Task: Make in the project AgileEagle a sprint 'Data Cleansing Sprint'. Create in the project AgileEagle a sprint 'Data Cleansing Sprint'. Add in the project AgileEagle a sprint 'Data Cleansing Sprint'
Action: Mouse moved to (232, 63)
Screenshot: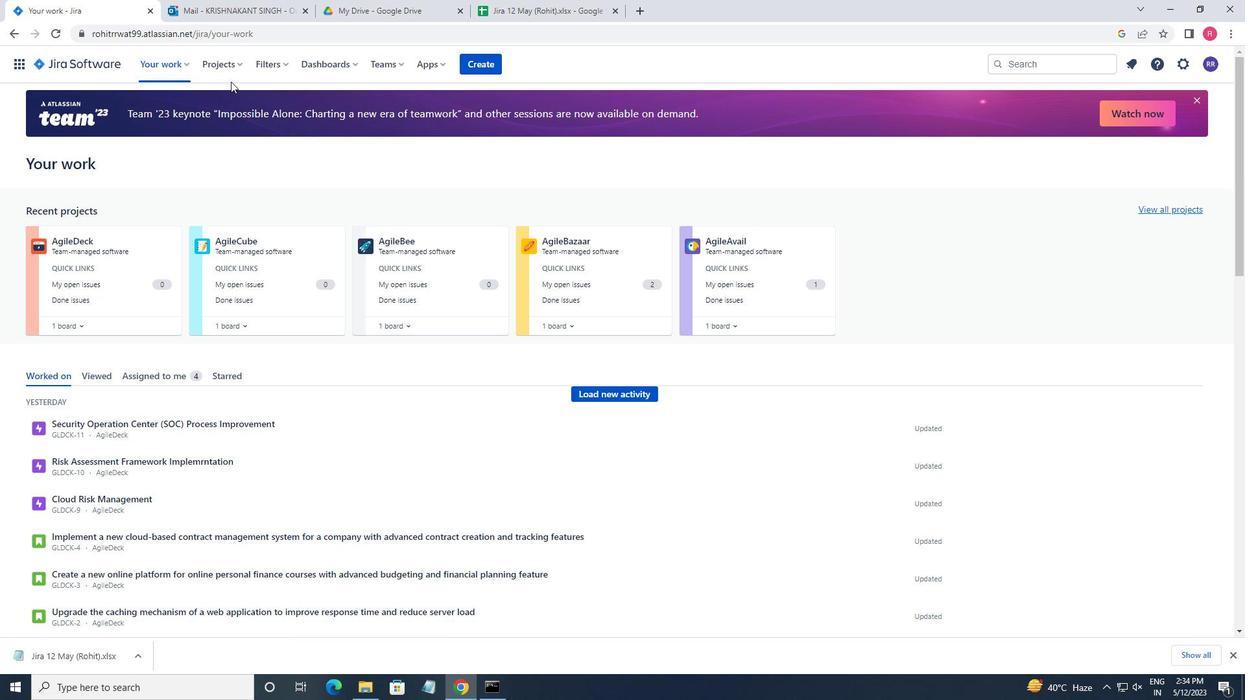 
Action: Mouse pressed left at (232, 63)
Screenshot: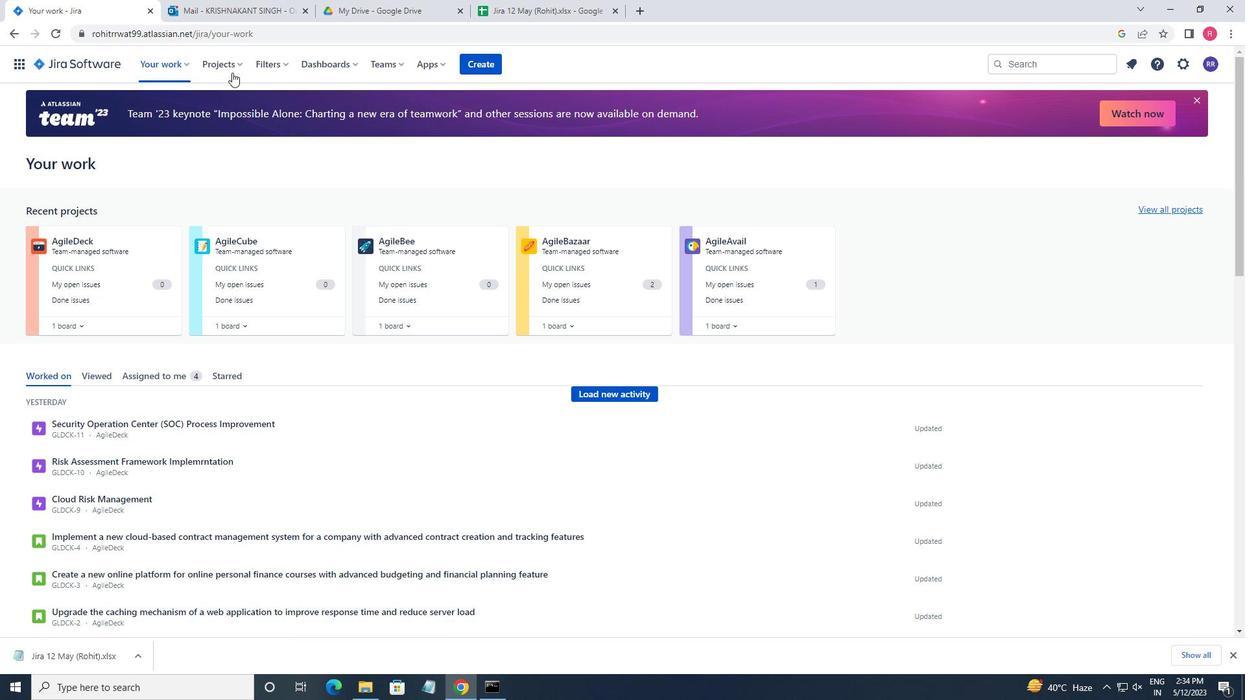 
Action: Mouse moved to (258, 129)
Screenshot: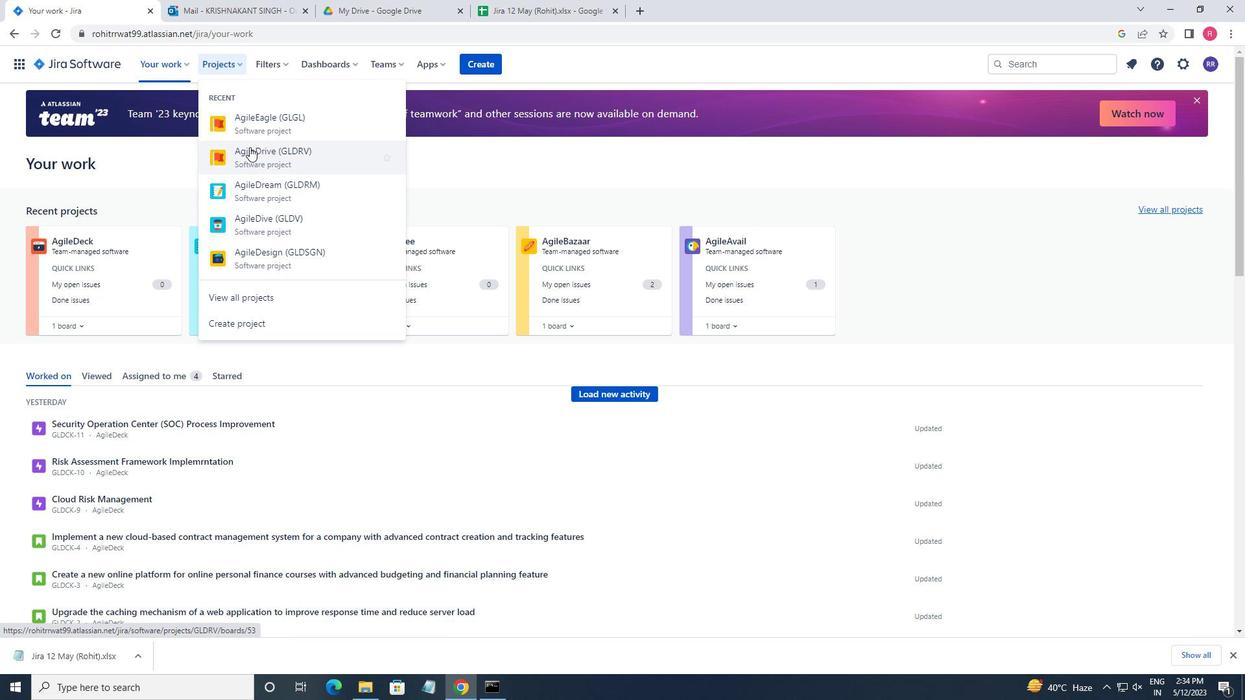 
Action: Mouse pressed left at (258, 129)
Screenshot: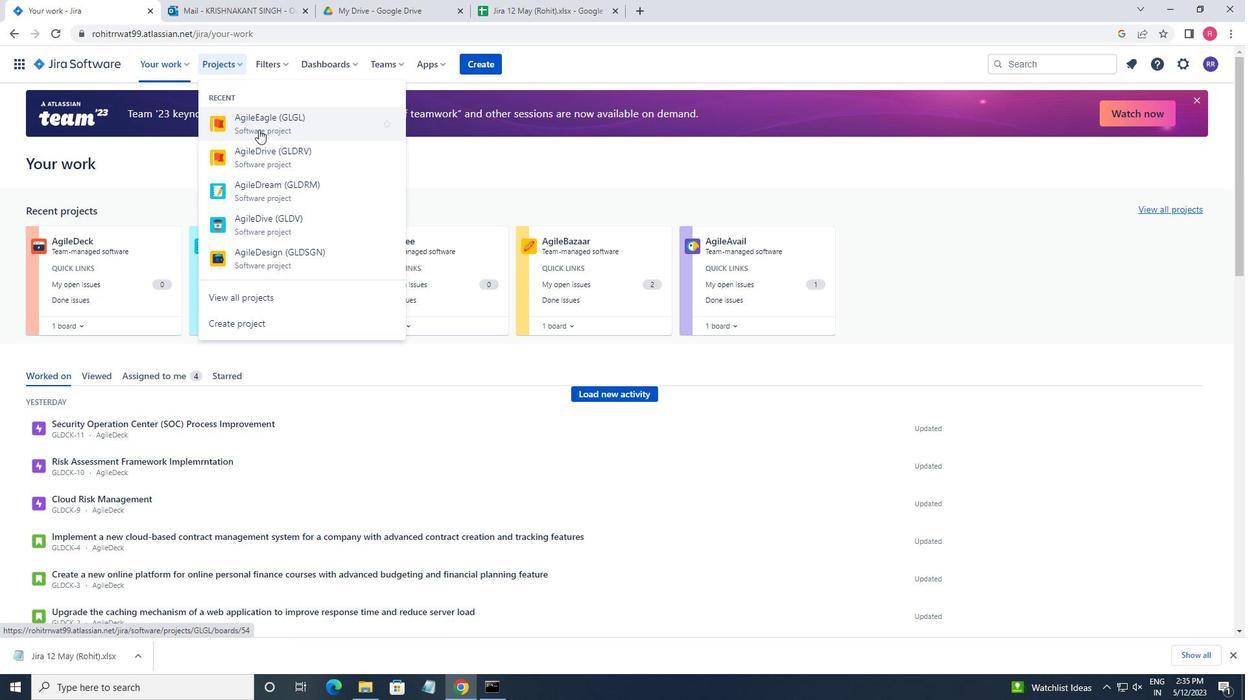 
Action: Mouse moved to (100, 201)
Screenshot: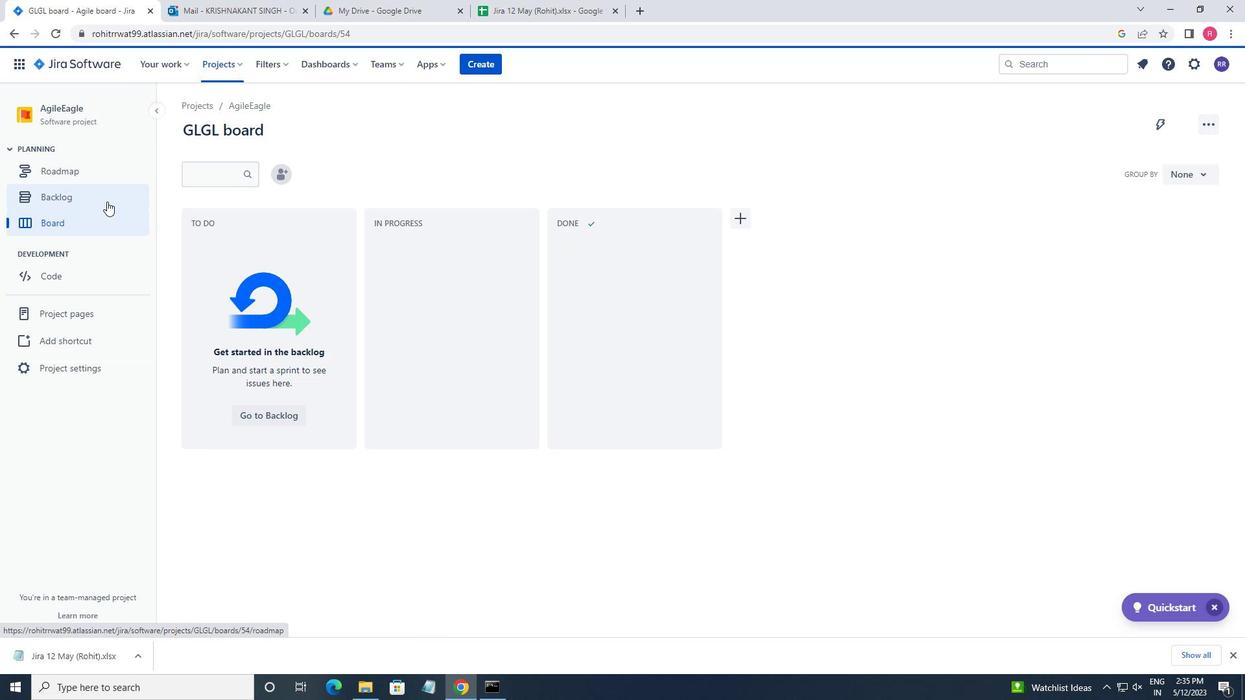 
Action: Mouse pressed left at (100, 201)
Screenshot: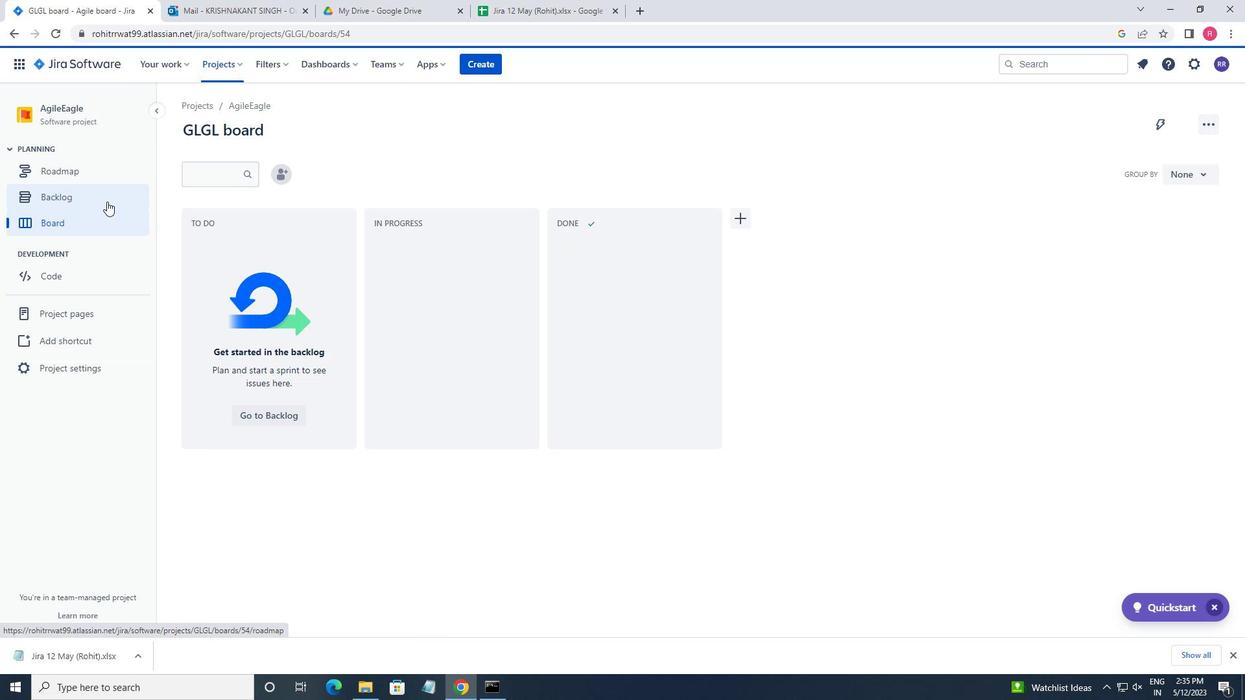 
Action: Mouse moved to (1164, 199)
Screenshot: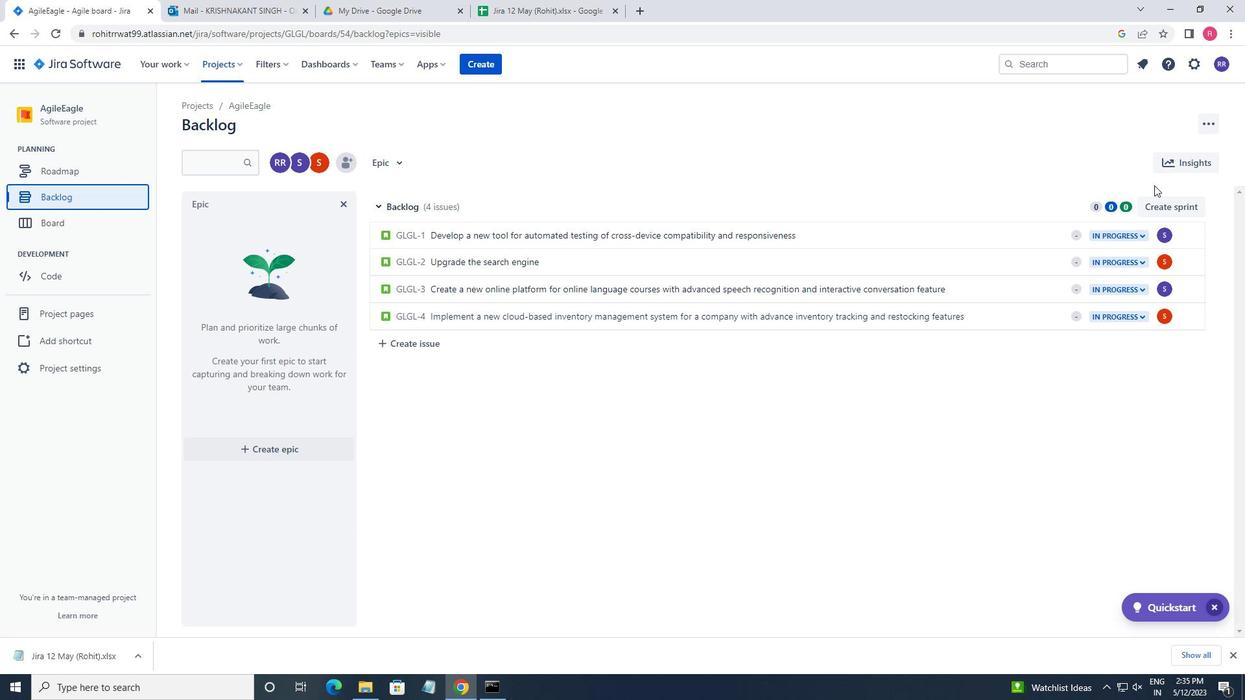 
Action: Mouse pressed left at (1164, 199)
Screenshot: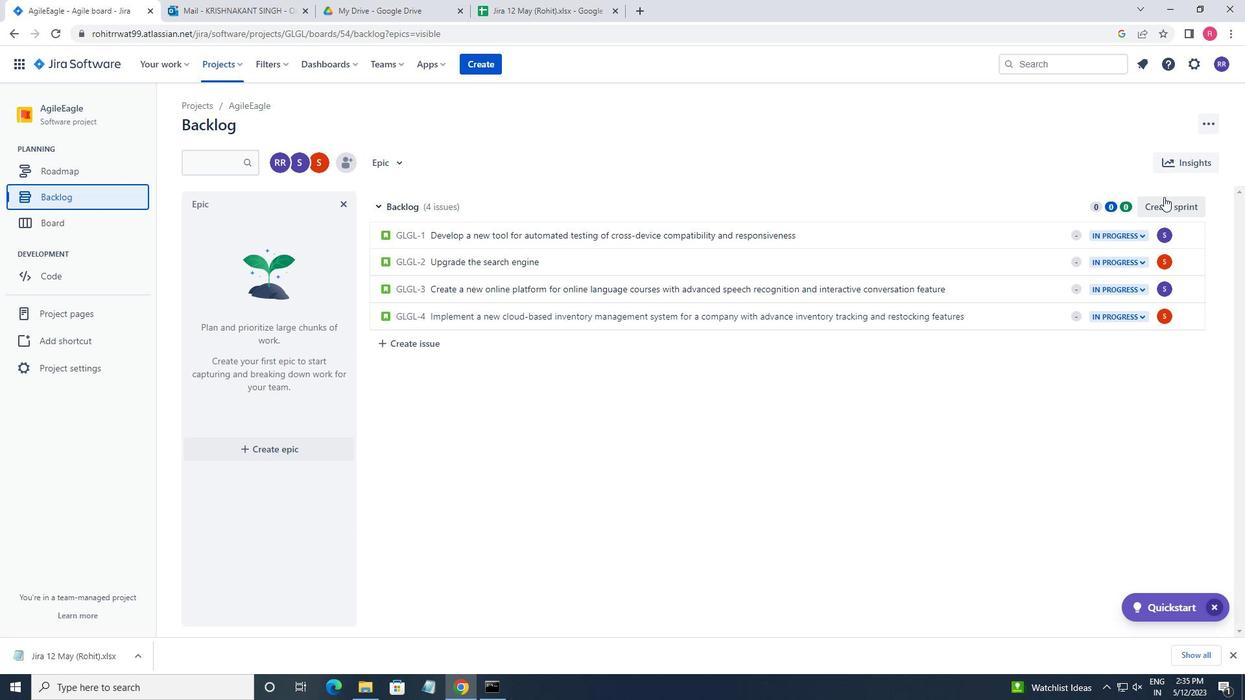 
Action: Mouse moved to (452, 205)
Screenshot: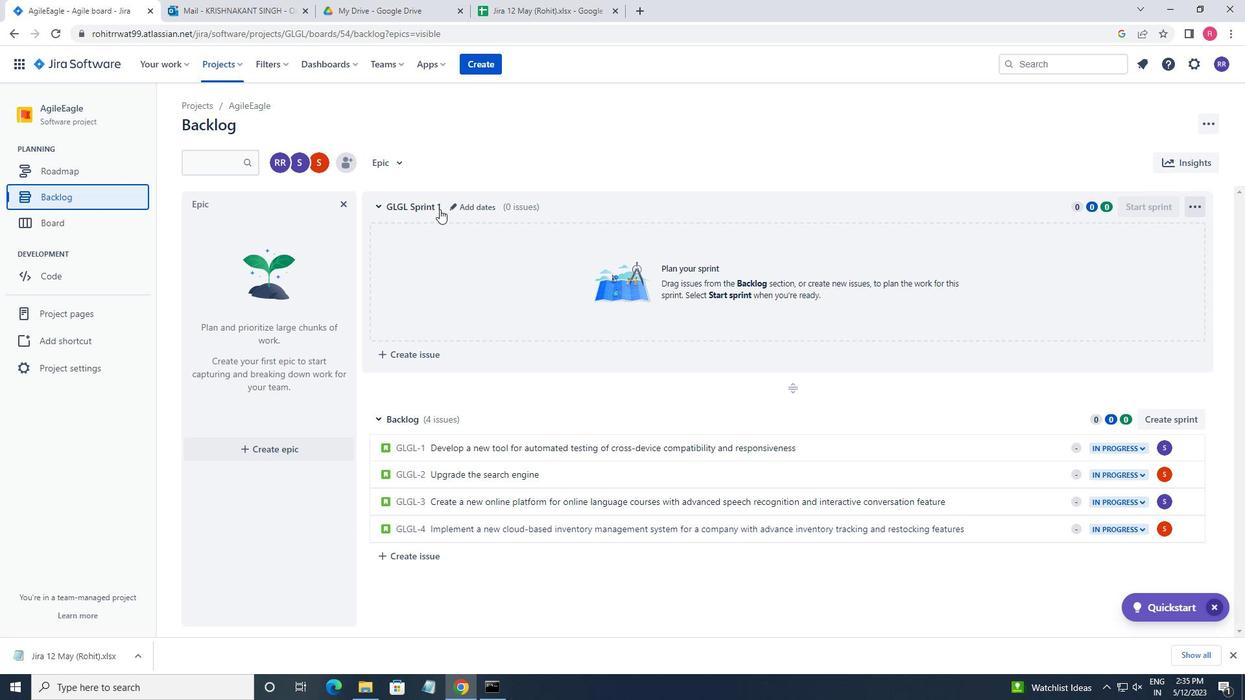 
Action: Mouse pressed left at (452, 205)
Screenshot: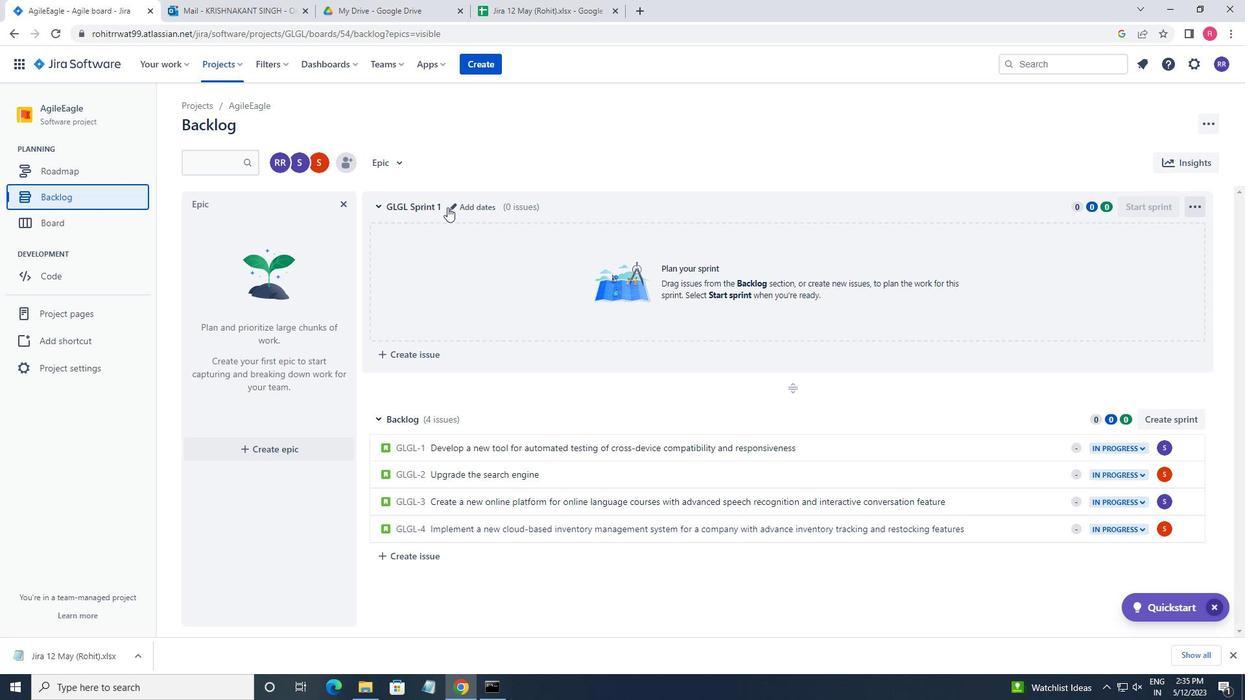 
Action: Key pressed <Key.backspace><Key.backspace><Key.backspace><Key.backspace><Key.backspace><Key.backspace><Key.backspace><Key.backspace><Key.backspace><Key.backspace><Key.backspace><Key.backspace><Key.backspace><Key.backspace><Key.backspace><Key.backspace><Key.backspace><Key.backspace><Key.backspace><Key.backspace><Key.backspace><Key.backspace><Key.backspace><Key.backspace><Key.backspace><Key.backspace><Key.backspace><Key.backspace><Key.backspace><Key.backspace><Key.shift>DATA<Key.space><Key.space><Key.shift><Key.shift>CLEANSING<Key.space><Key.shift>SPRINT<Key.space>
Screenshot: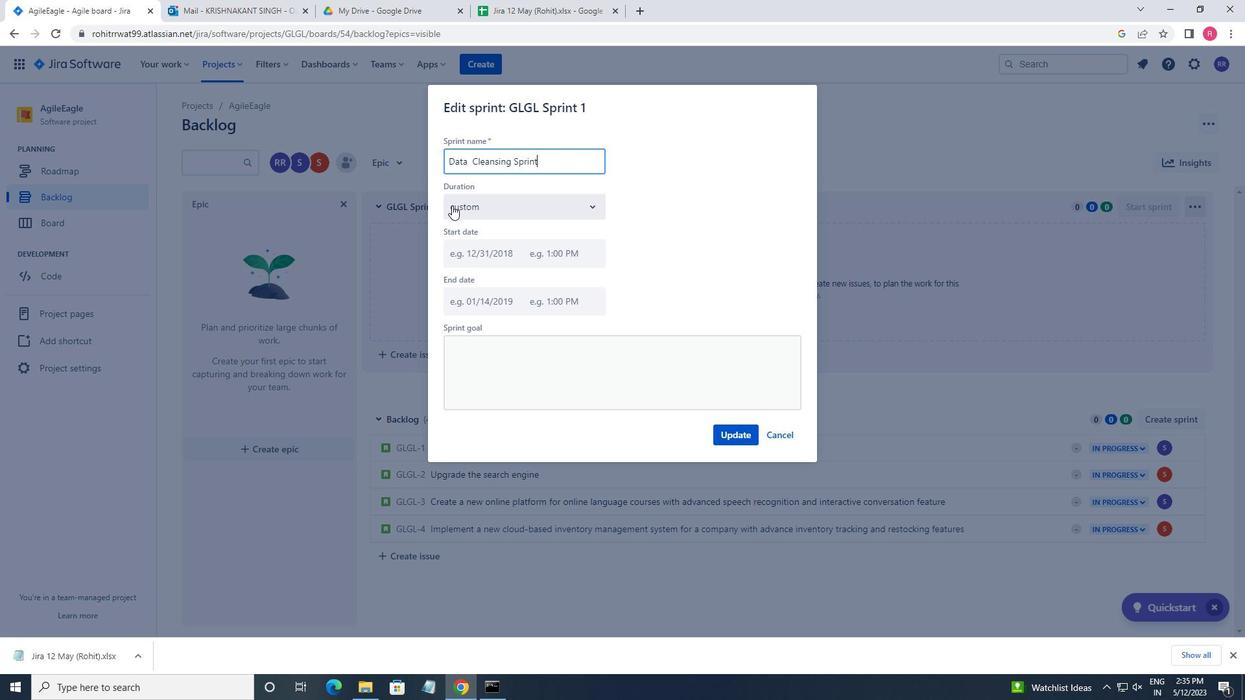 
Action: Mouse moved to (731, 432)
Screenshot: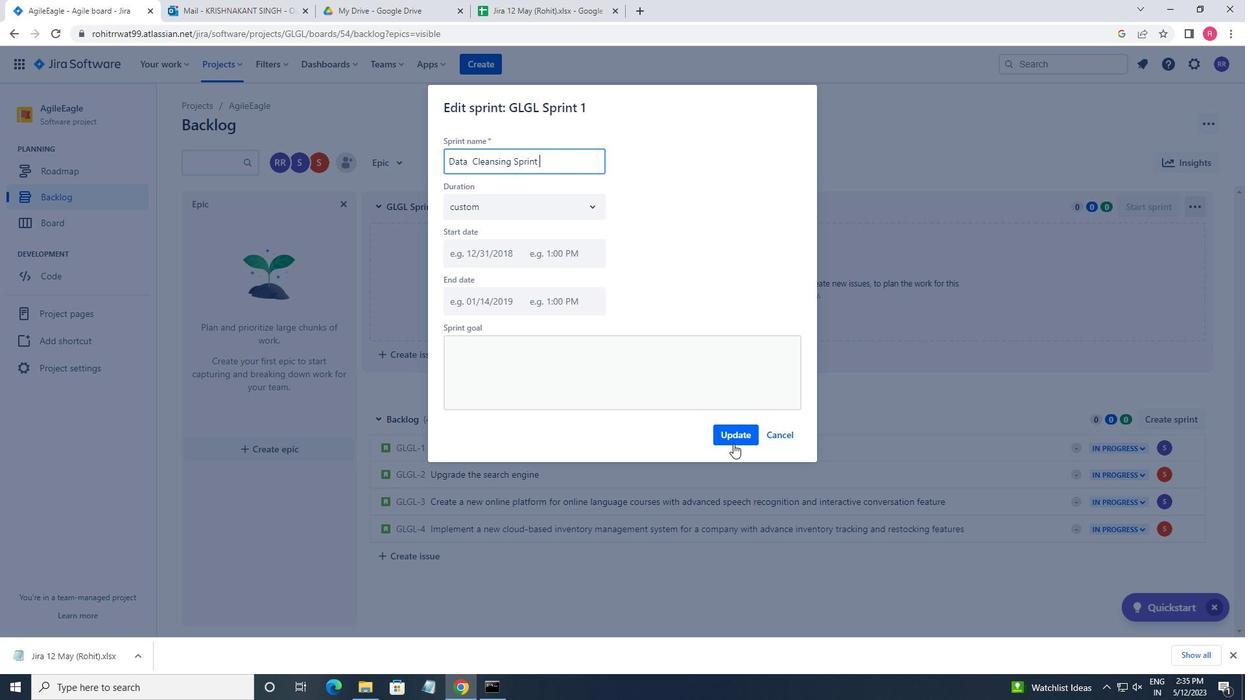 
Action: Mouse pressed left at (731, 432)
Screenshot: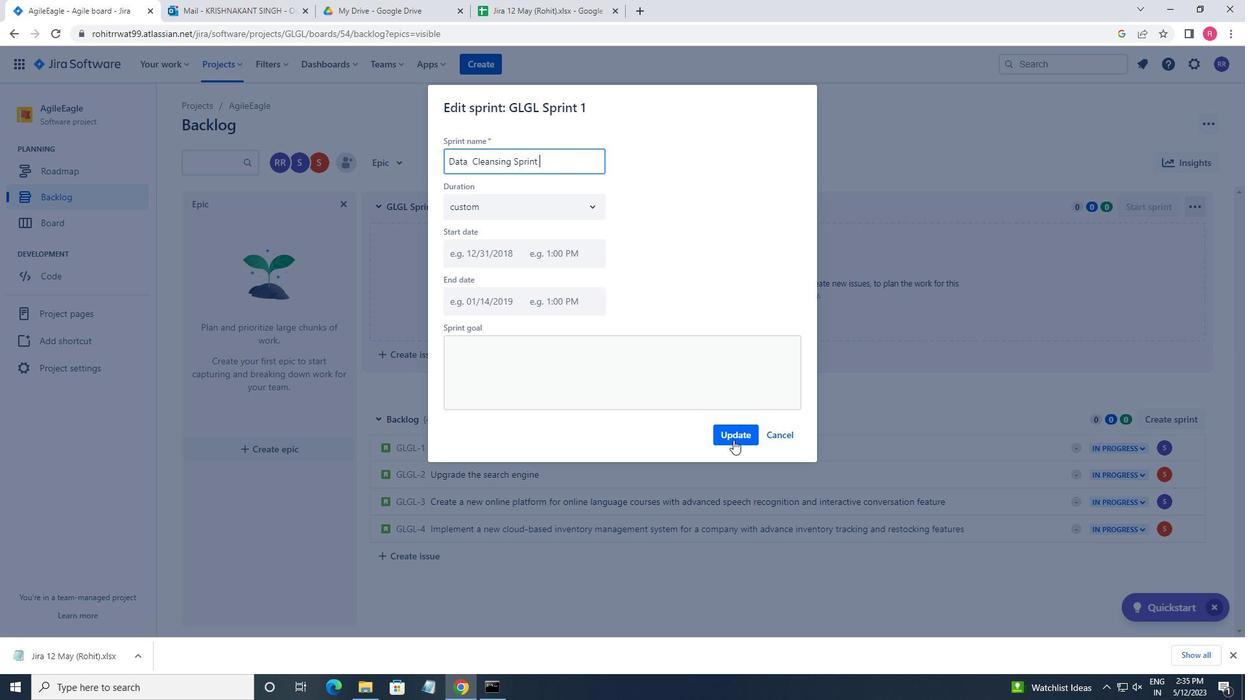 
Action: Mouse moved to (1175, 415)
Screenshot: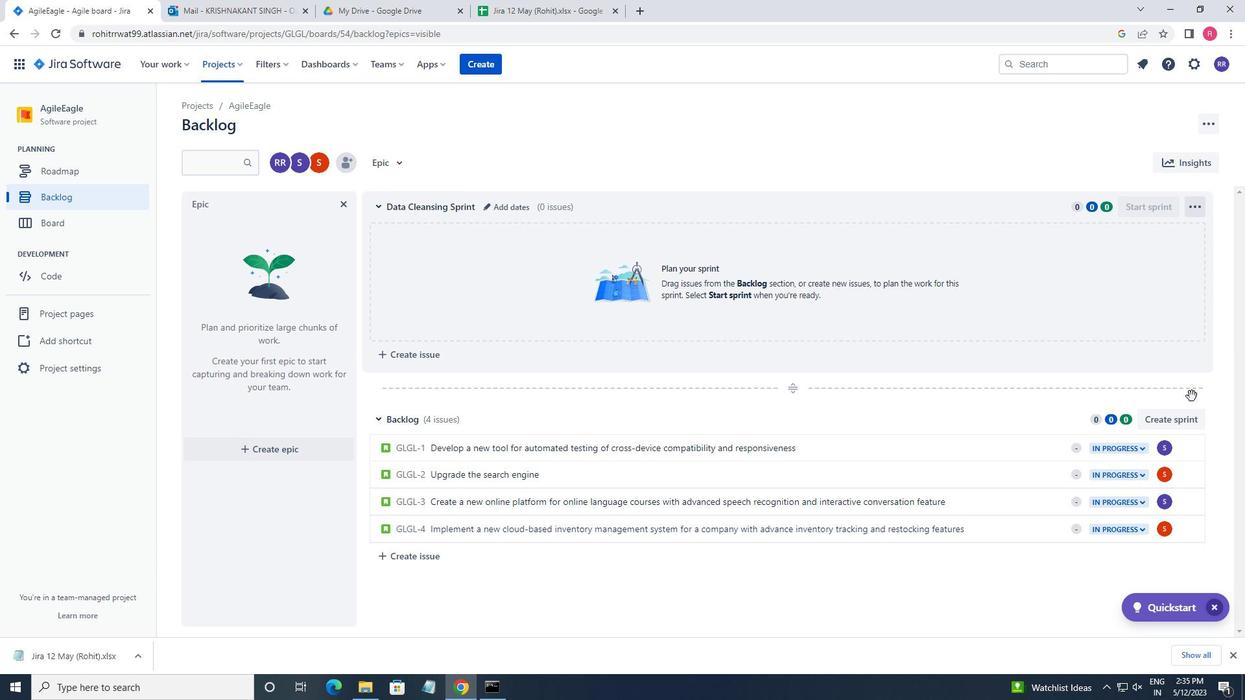 
Action: Mouse pressed left at (1175, 415)
Screenshot: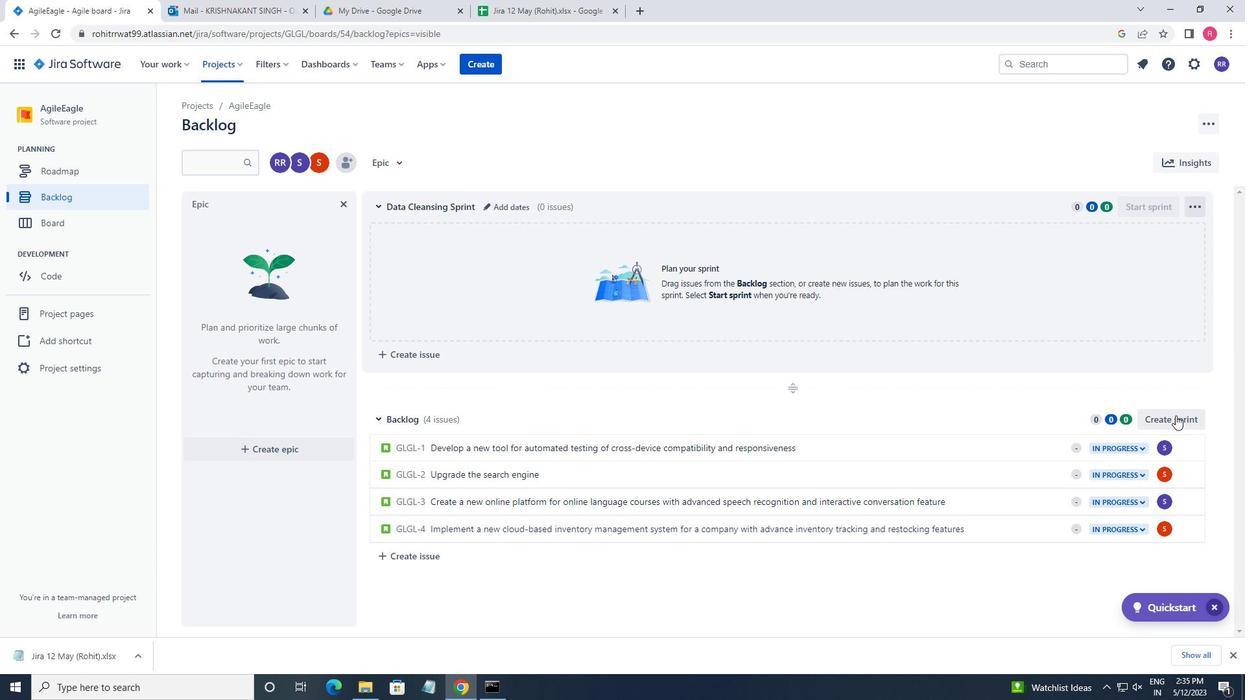
Action: Mouse moved to (492, 431)
Screenshot: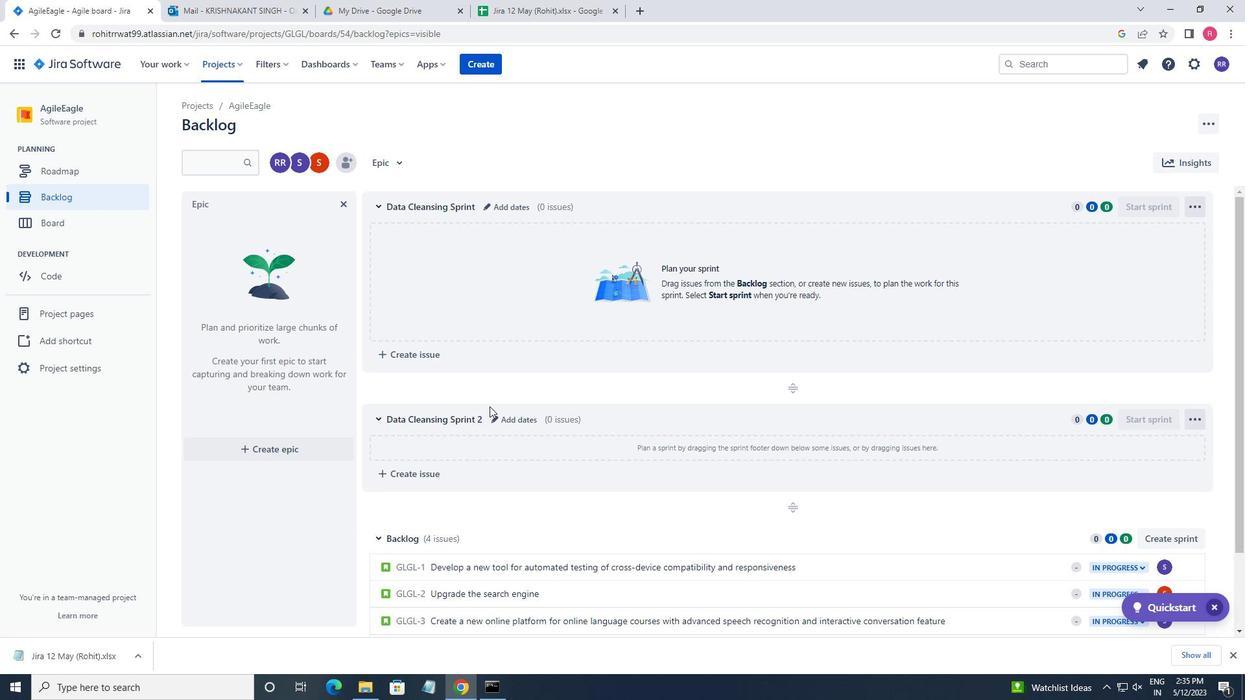 
Action: Mouse pressed left at (492, 431)
Screenshot: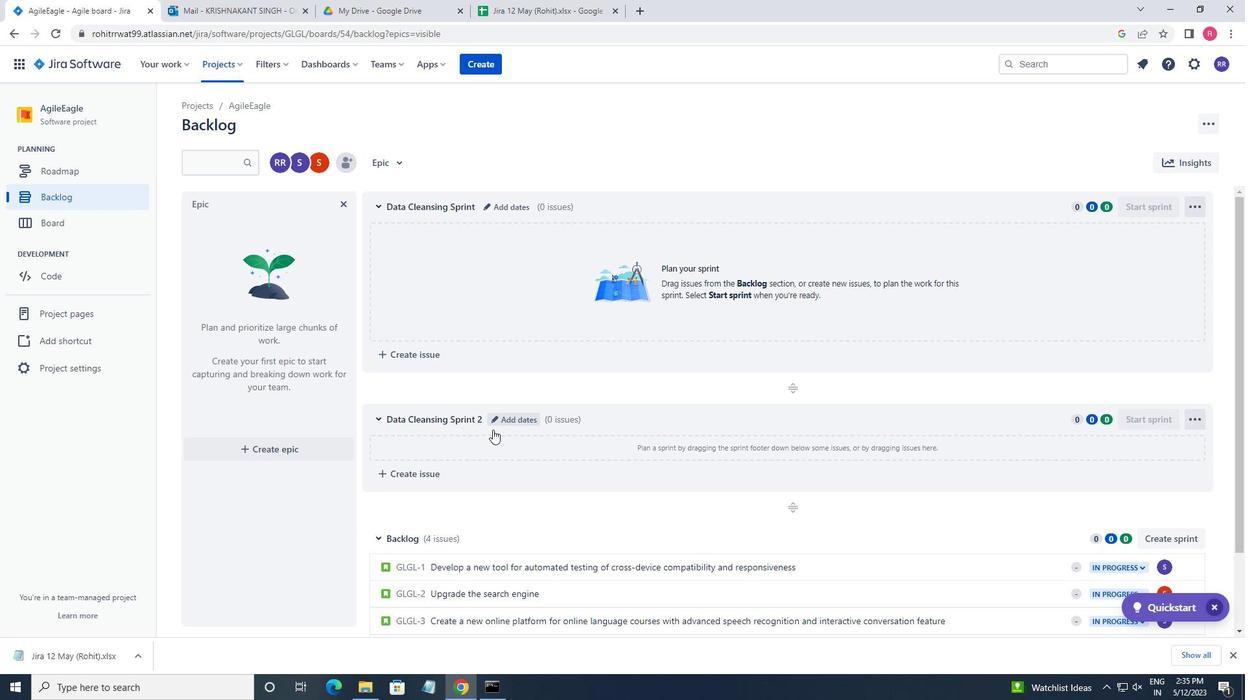 
Action: Mouse moved to (492, 422)
Screenshot: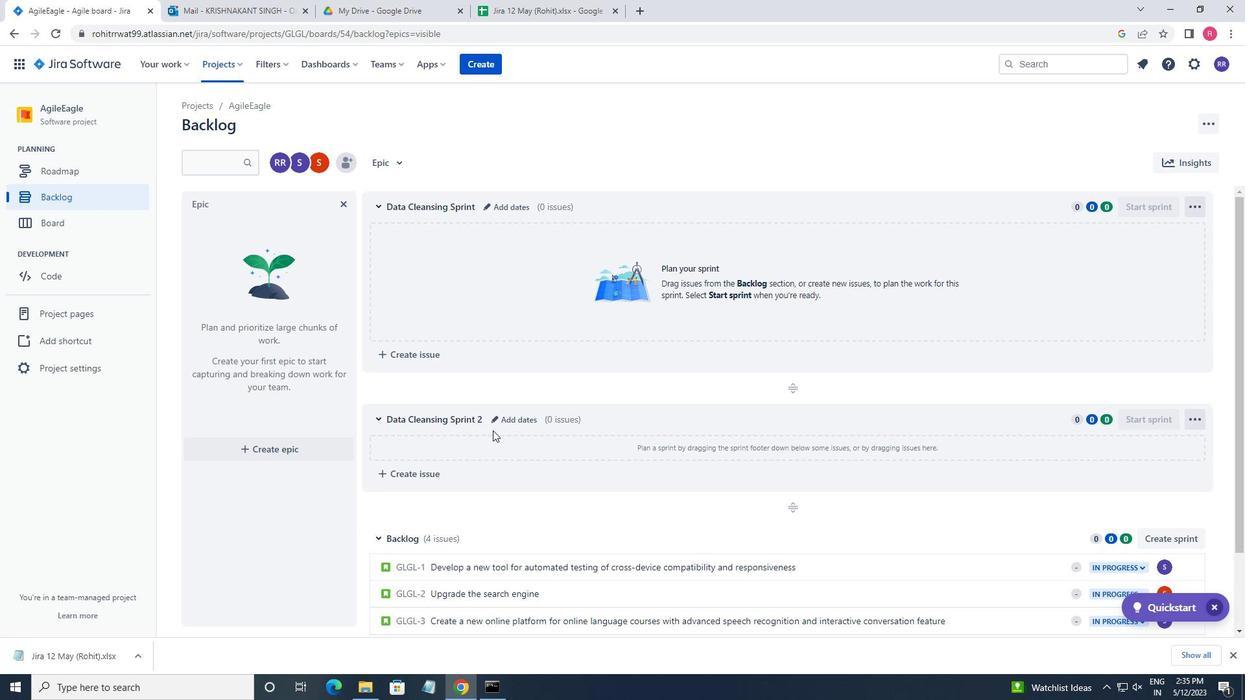 
Action: Mouse pressed left at (492, 422)
Screenshot: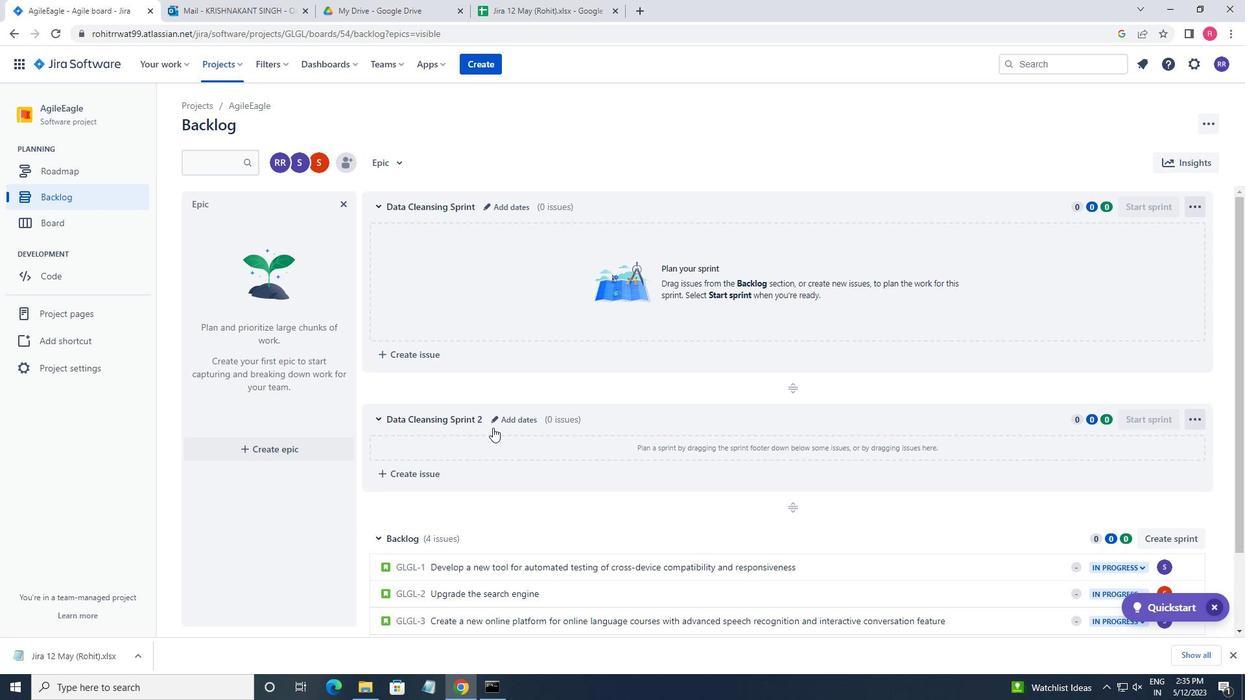 
Action: Key pressed <Key.backspace><Key.enter>
Screenshot: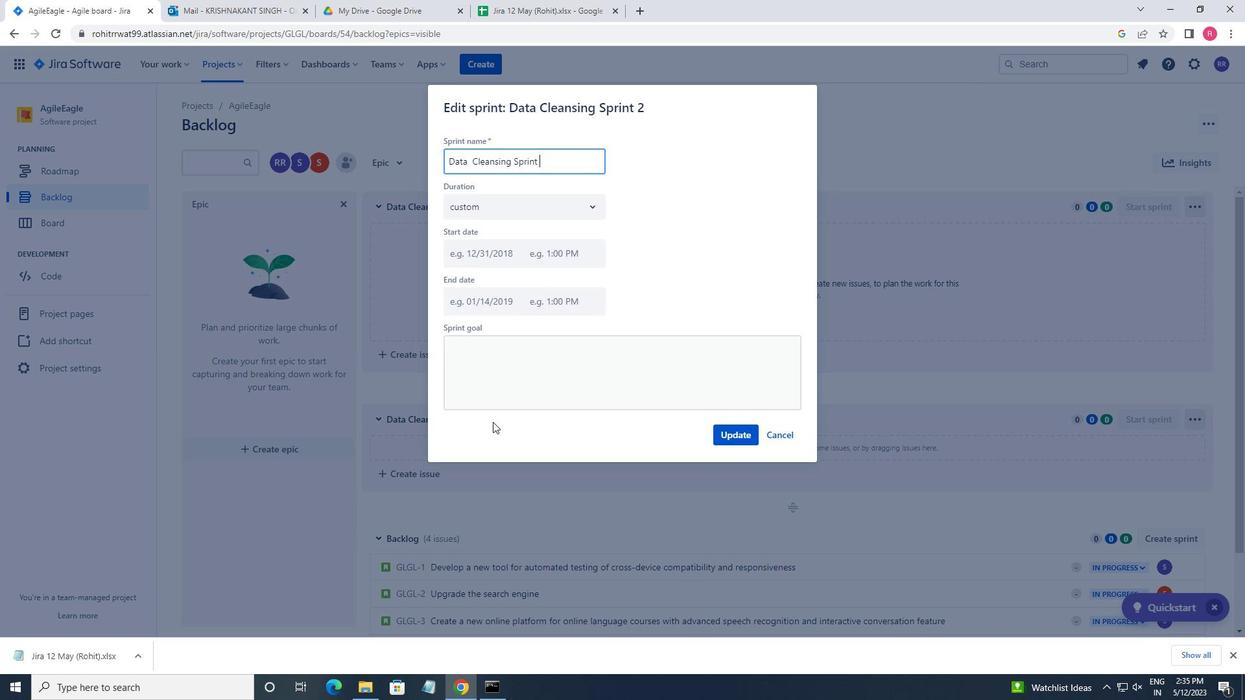
Action: Mouse moved to (1160, 537)
Screenshot: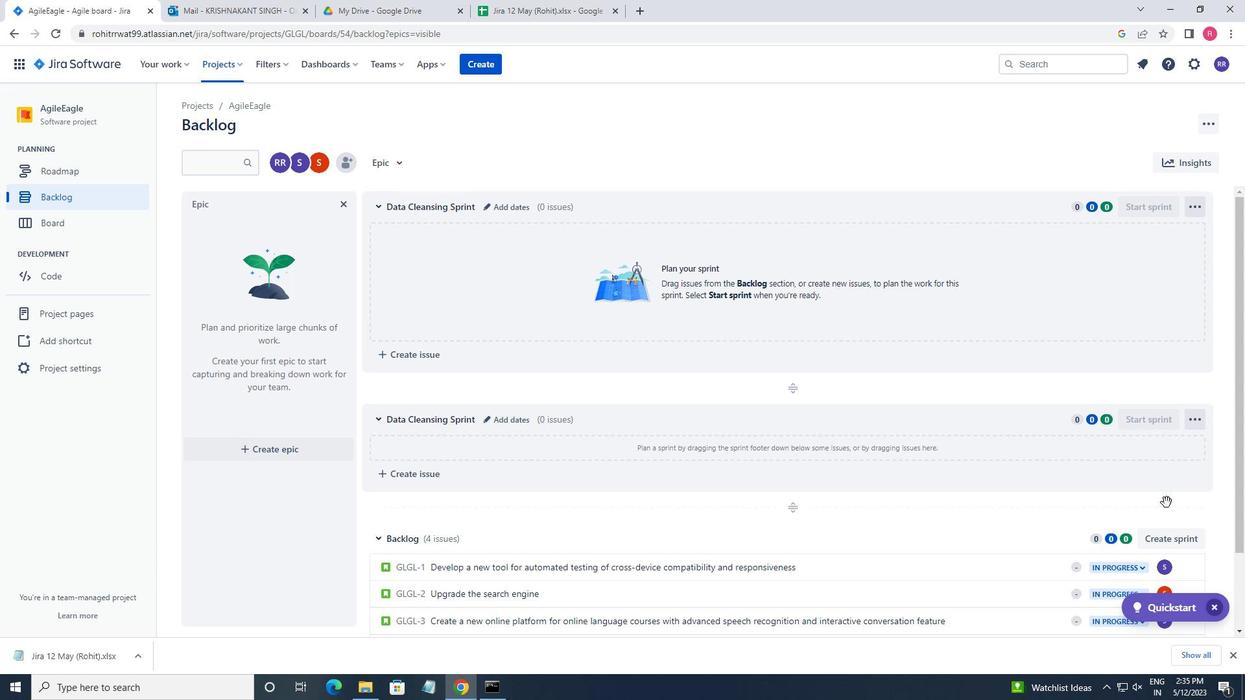 
Action: Mouse pressed left at (1160, 537)
Screenshot: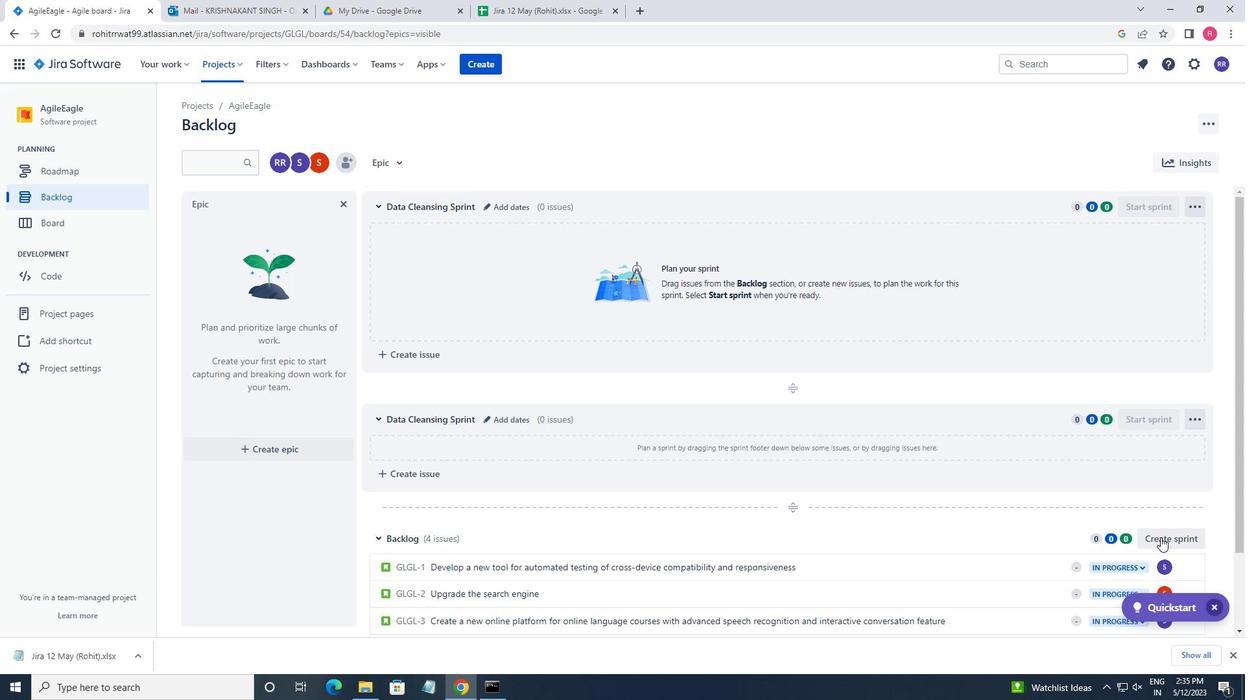 
Action: Mouse moved to (502, 538)
Screenshot: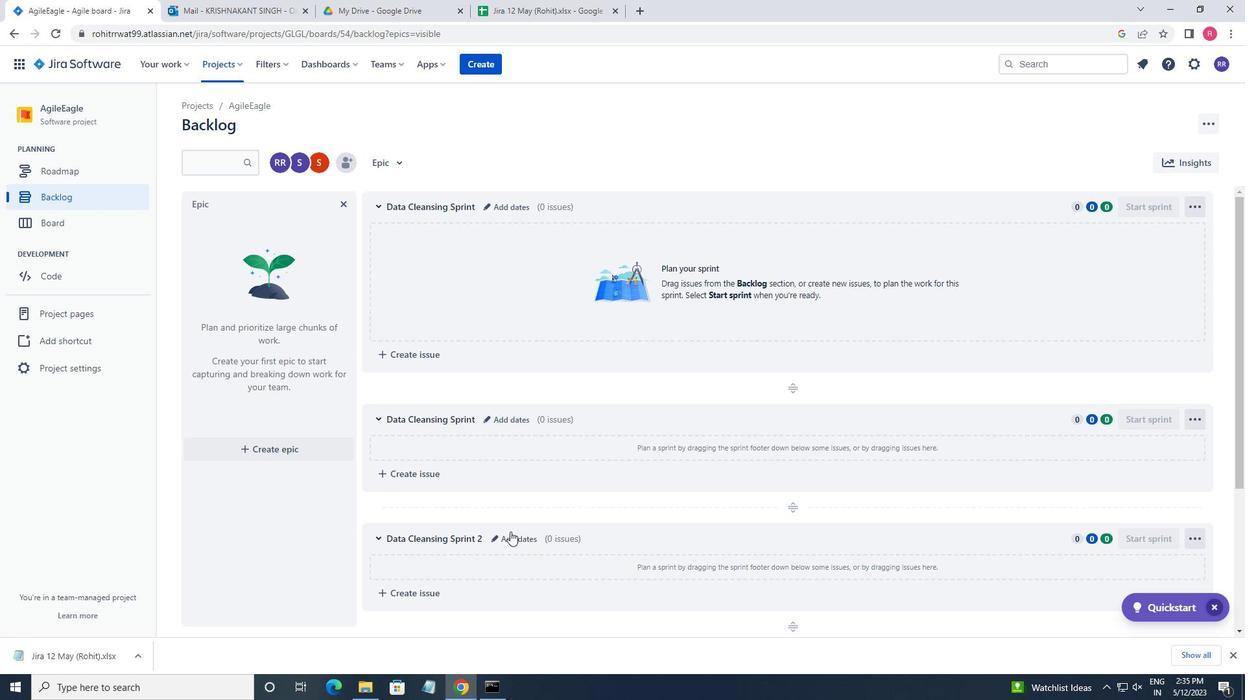 
Action: Mouse pressed left at (502, 538)
Screenshot: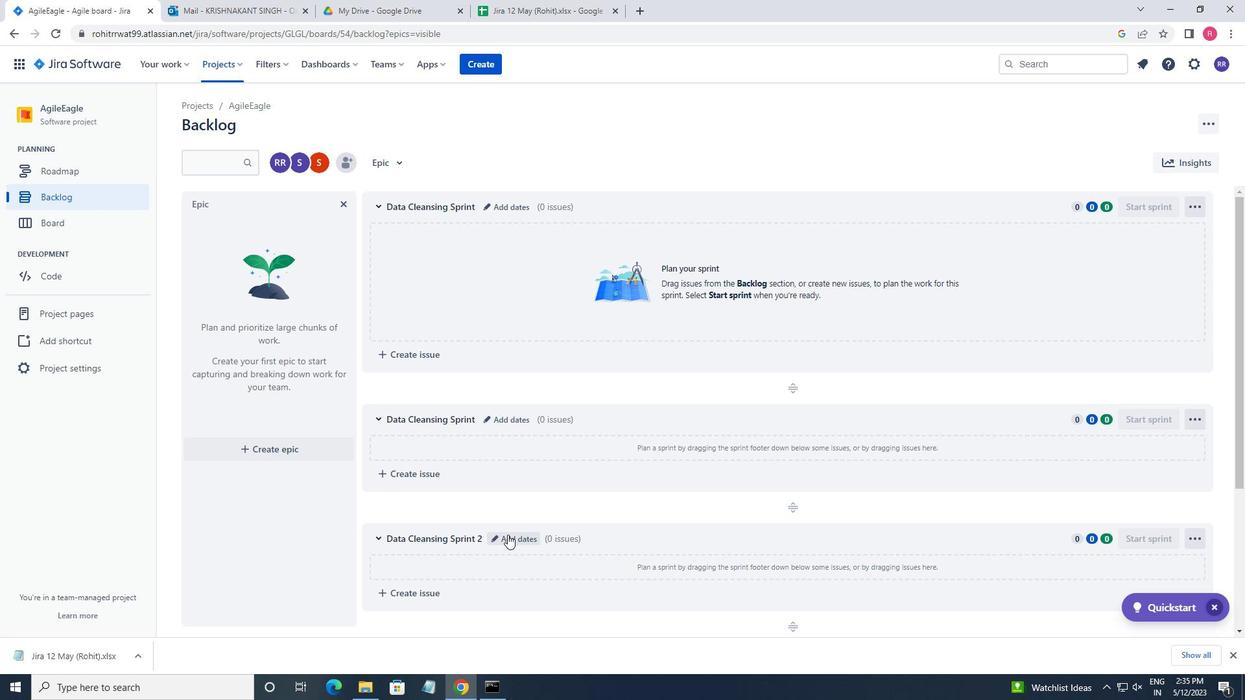 
Action: Mouse moved to (489, 339)
Screenshot: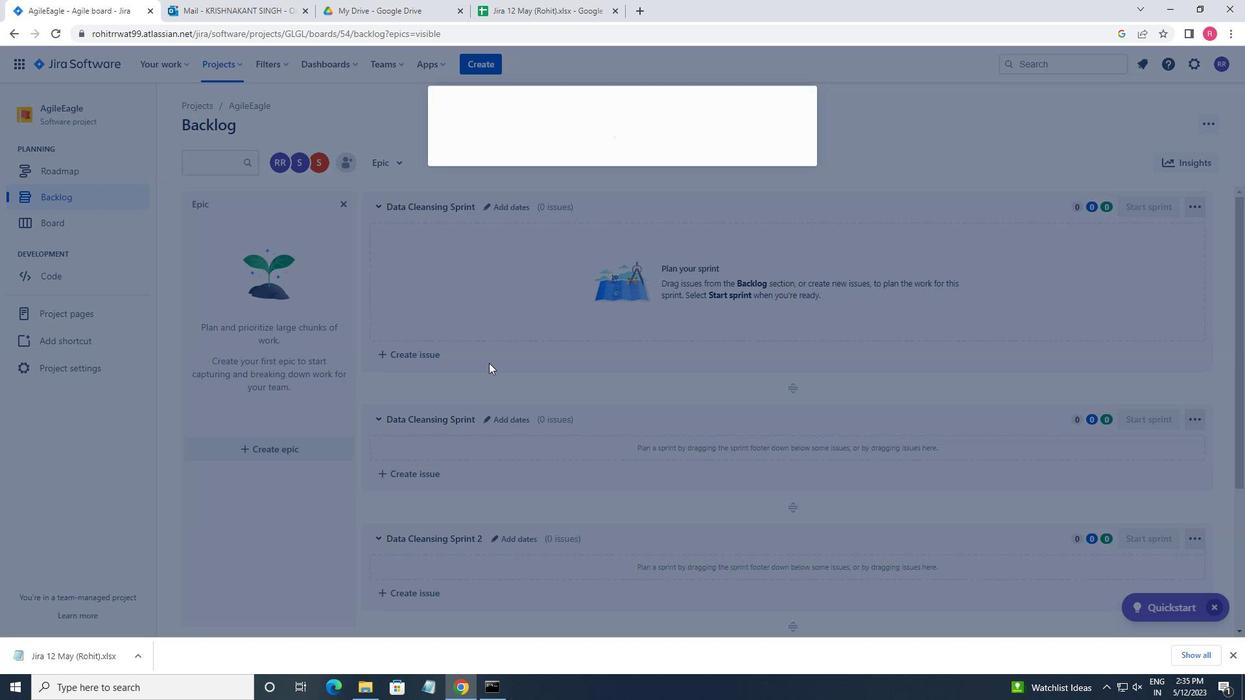 
Action: Key pressed <Key.backspace><Key.enter>
Screenshot: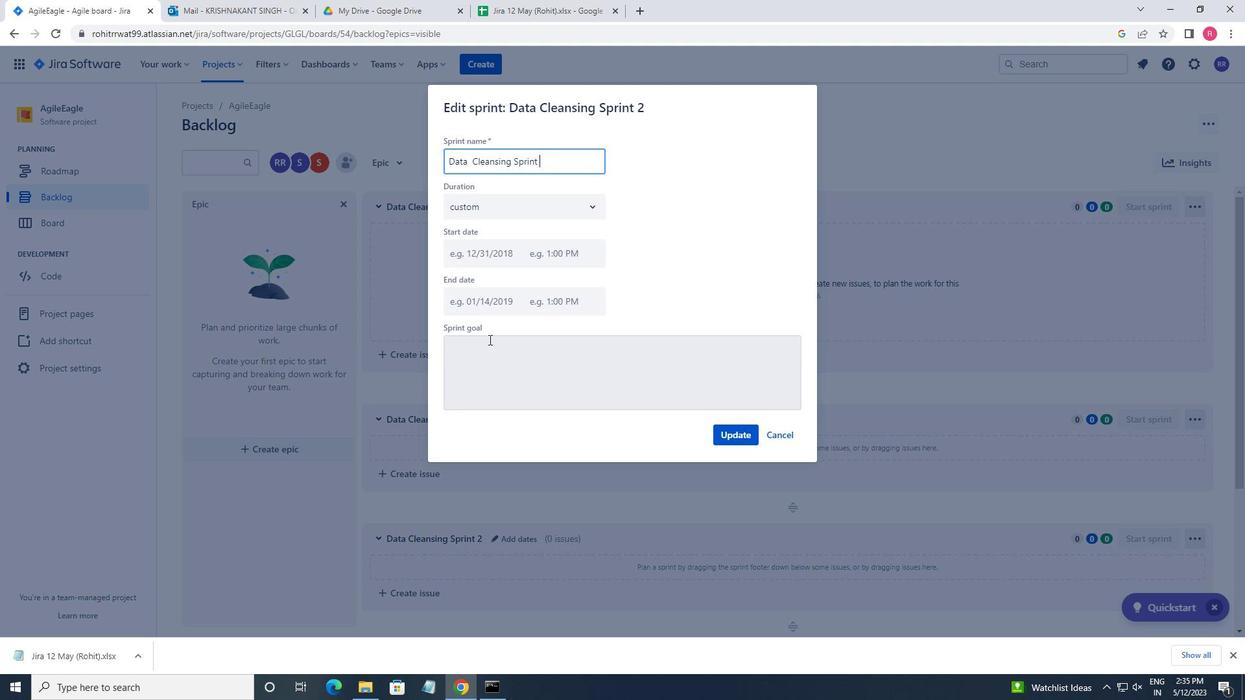 
